 Task: Create a section Continuous Delivery Sprint and in the section, add a milestone Artificial Intelligence Chatbot Implementation in the project TruTech.
Action: Mouse moved to (45, 368)
Screenshot: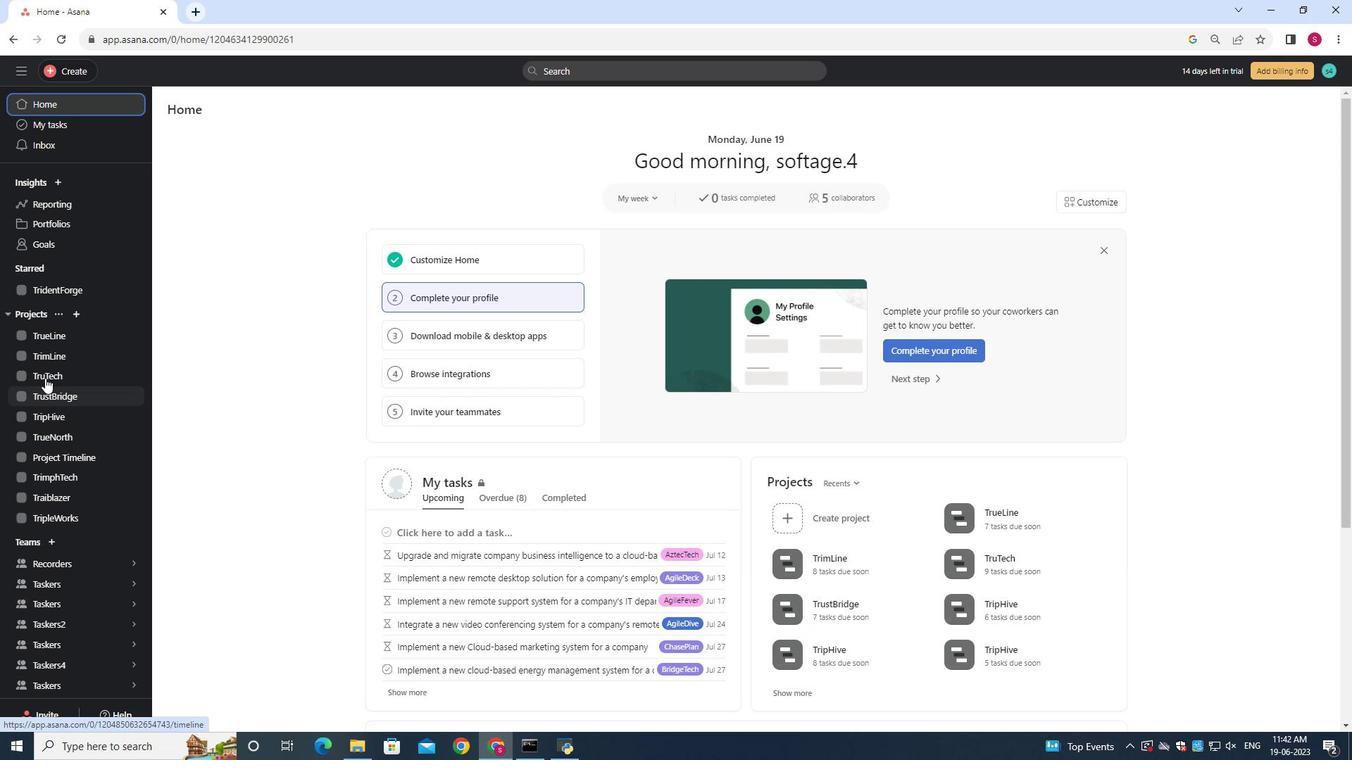 
Action: Mouse pressed left at (45, 368)
Screenshot: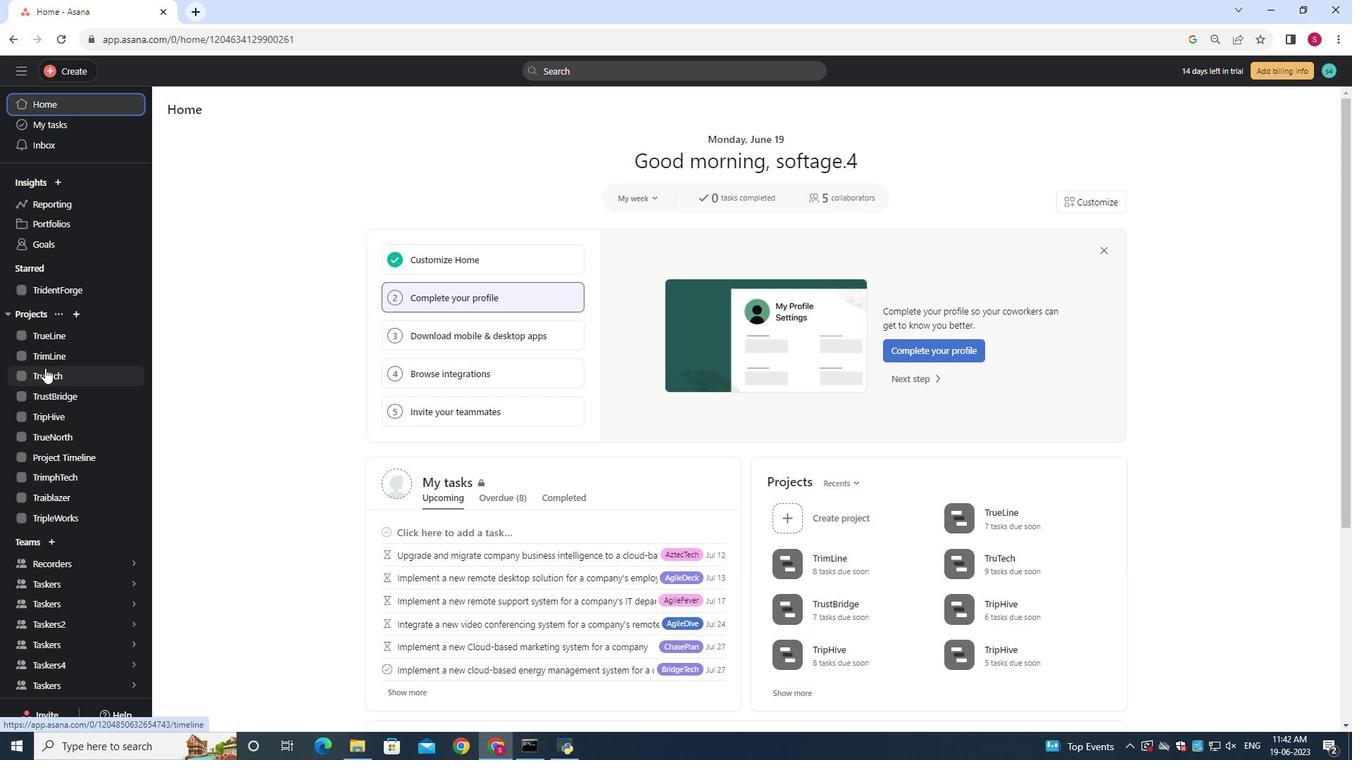 
Action: Mouse moved to (225, 167)
Screenshot: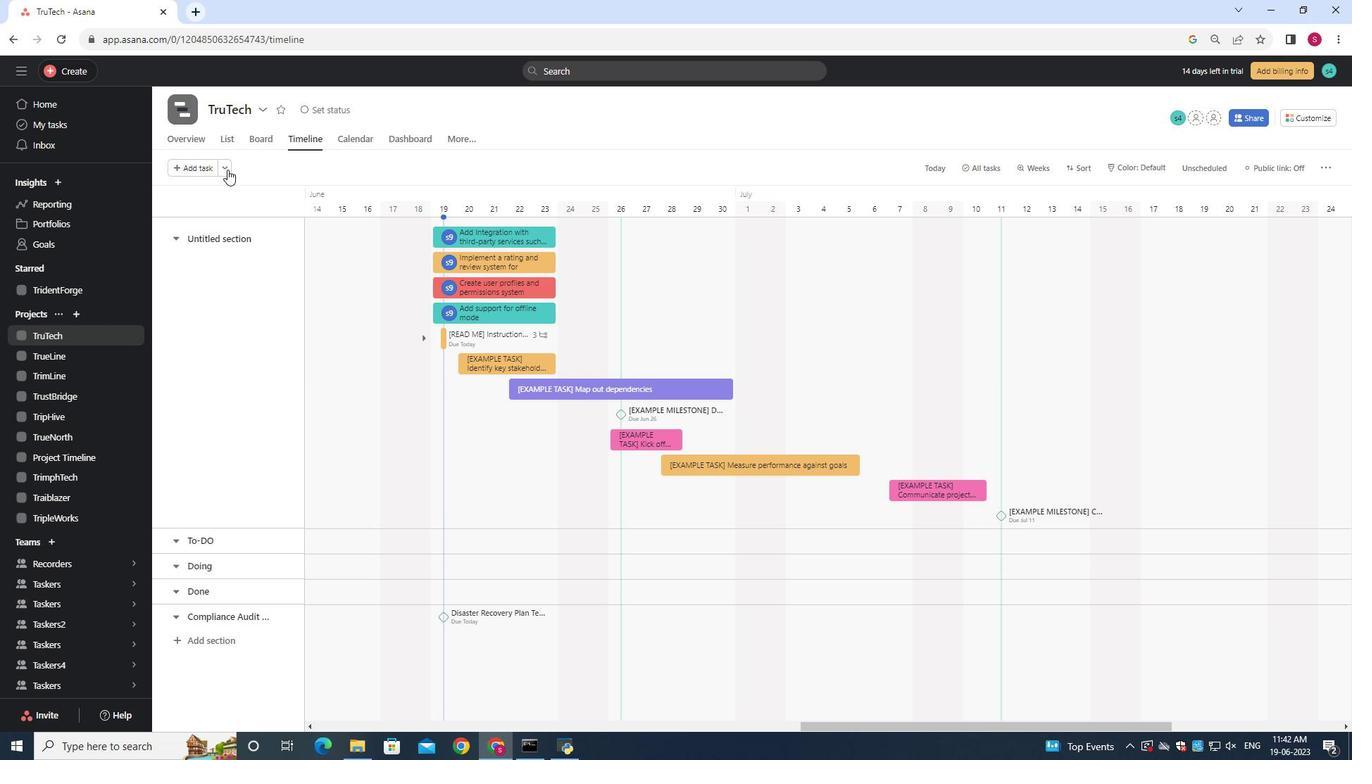 
Action: Mouse pressed left at (225, 167)
Screenshot: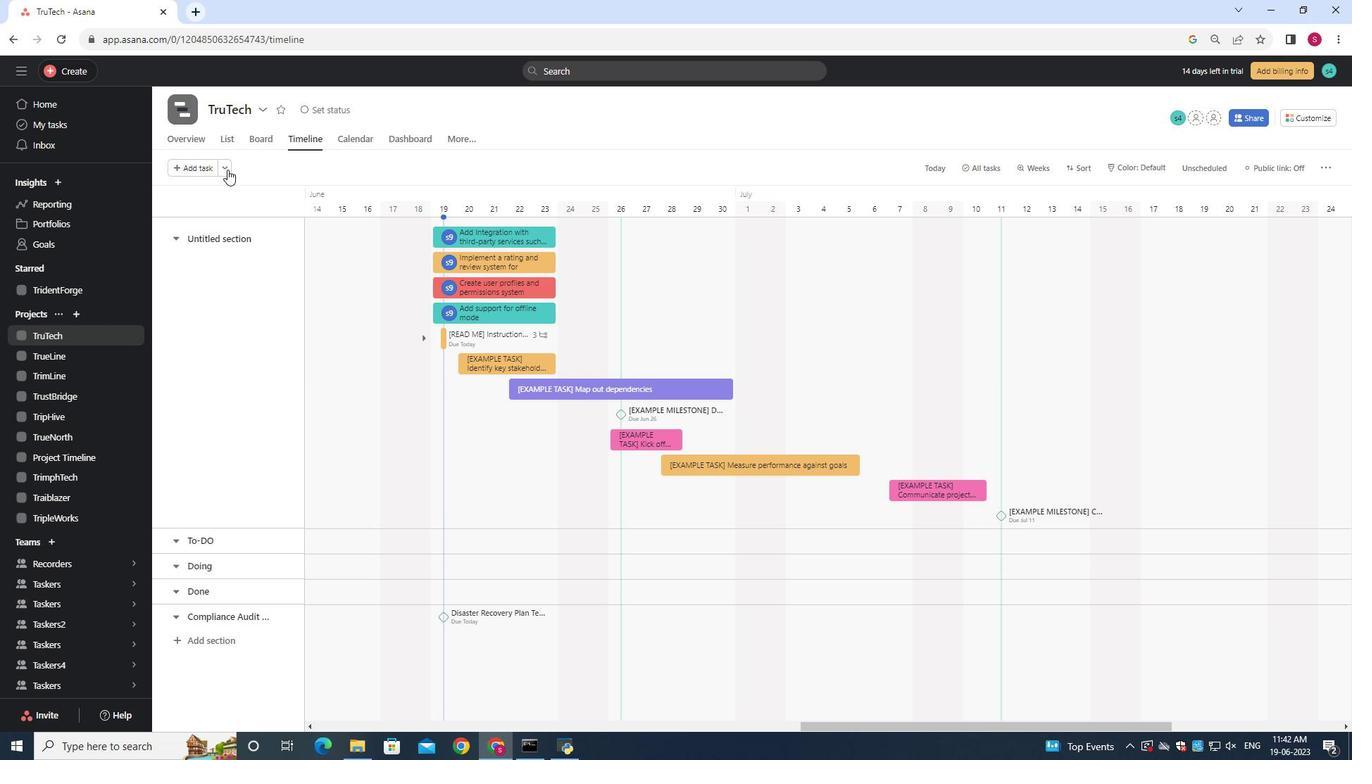 
Action: Mouse moved to (248, 191)
Screenshot: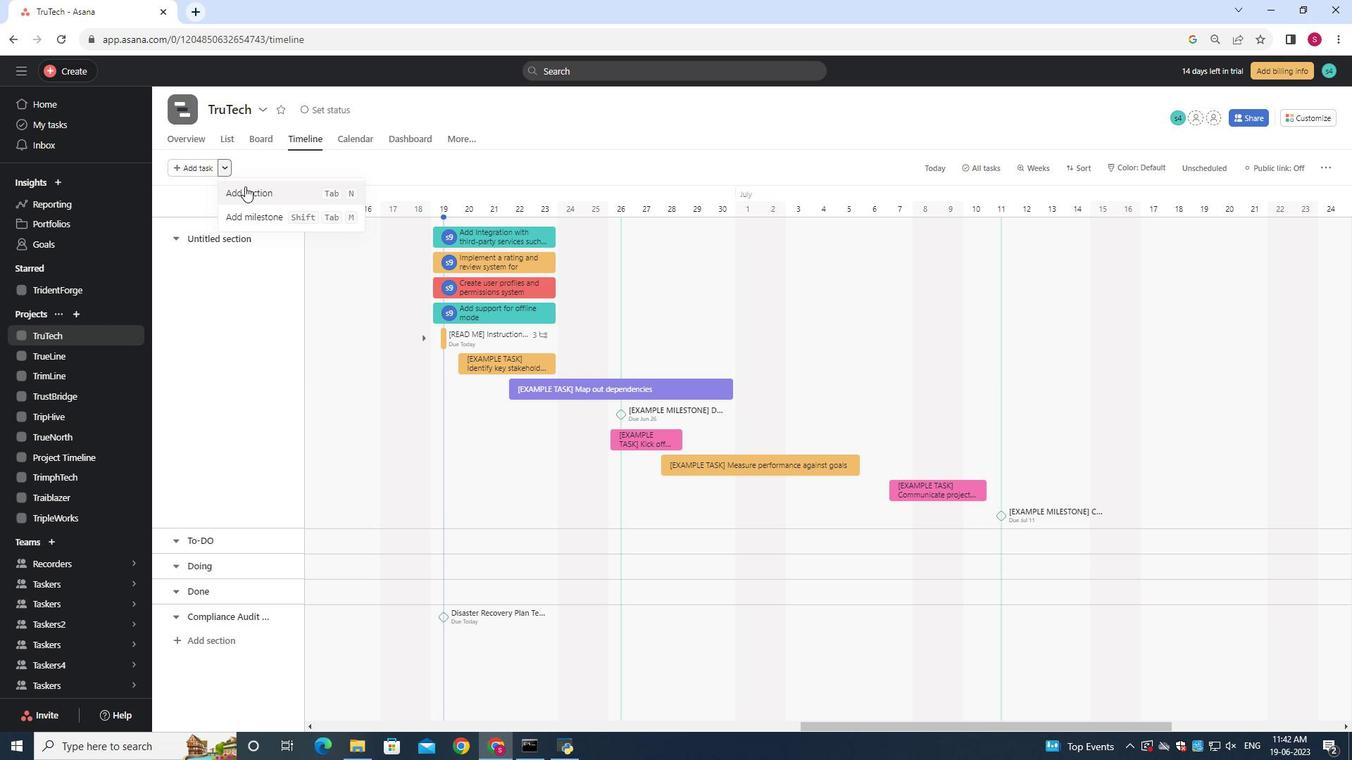 
Action: Mouse pressed left at (248, 191)
Screenshot: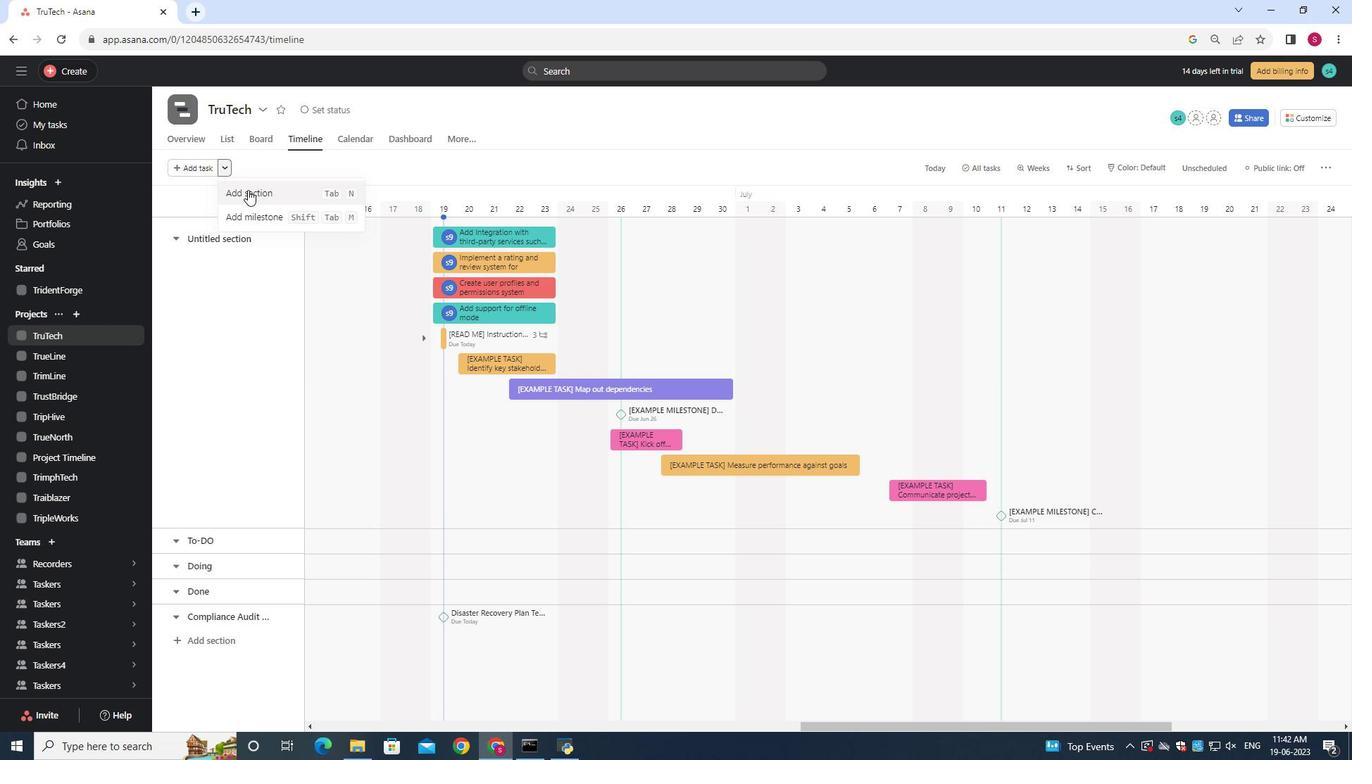 
Action: Key pressed <Key.shift>Continuous<Key.space><Key.shift>Delivery<Key.space><Key.shift>Sprint
Screenshot: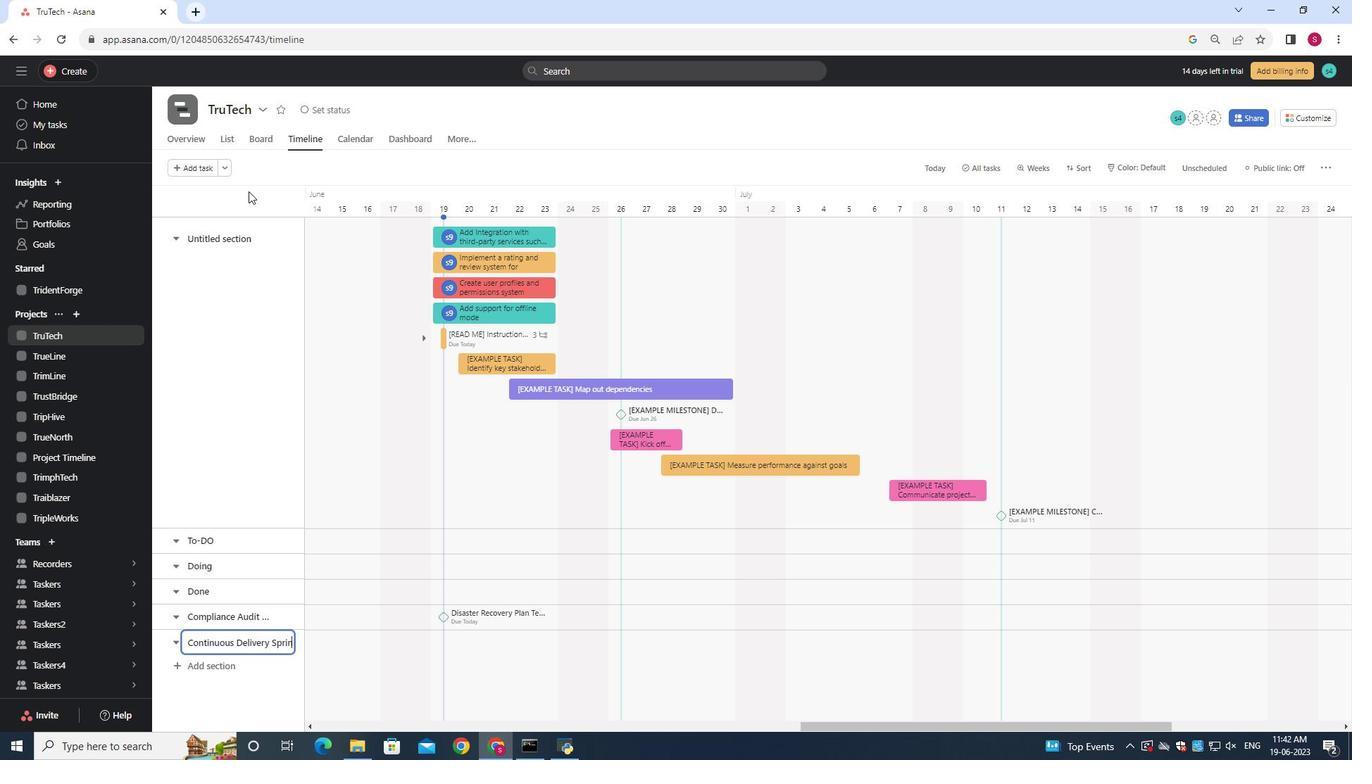 
Action: Mouse moved to (345, 651)
Screenshot: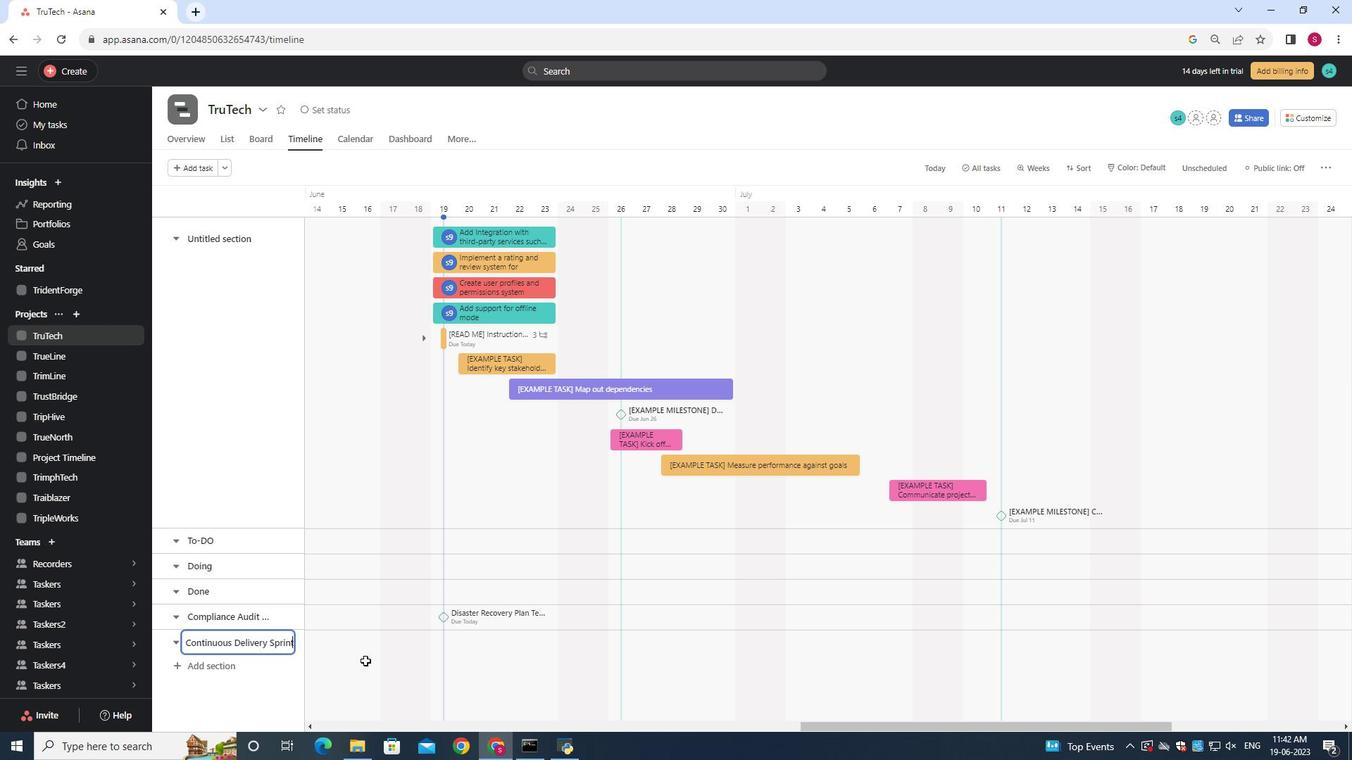 
Action: Mouse pressed left at (345, 651)
Screenshot: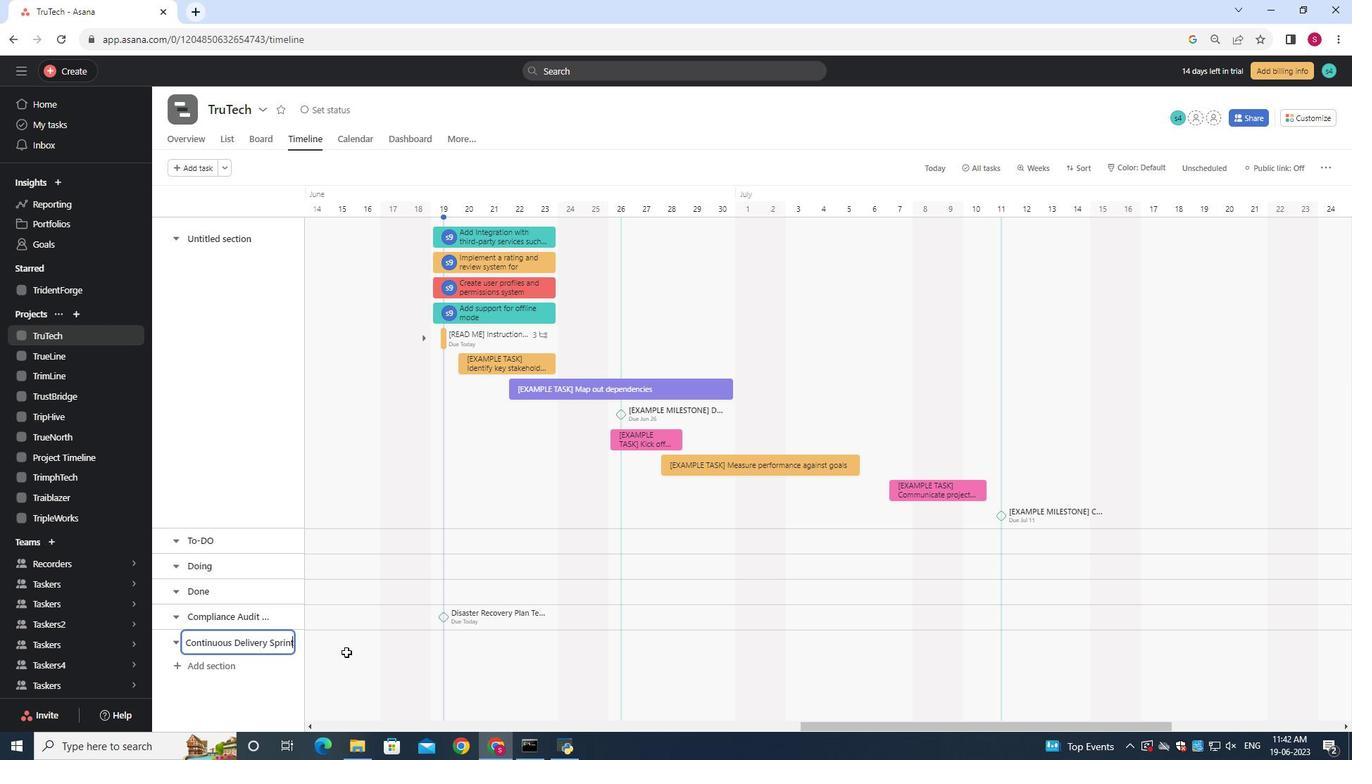 
Action: Key pressed <Key.shift><Key.shift><Key.shift><Key.shift><Key.shift><Key.shift>Artificial<Key.space><Key.shift>Intelligence<Key.space><Key.shift>Chtbot<Key.space><Key.shift><Key.shift><Key.shift><Key.shift><Key.shift><Key.shift><Key.shift><Key.shift><Key.shift><Key.shift><Key.shift><Key.shift><Key.shift><Key.shift><Key.shift>Implementation
Screenshot: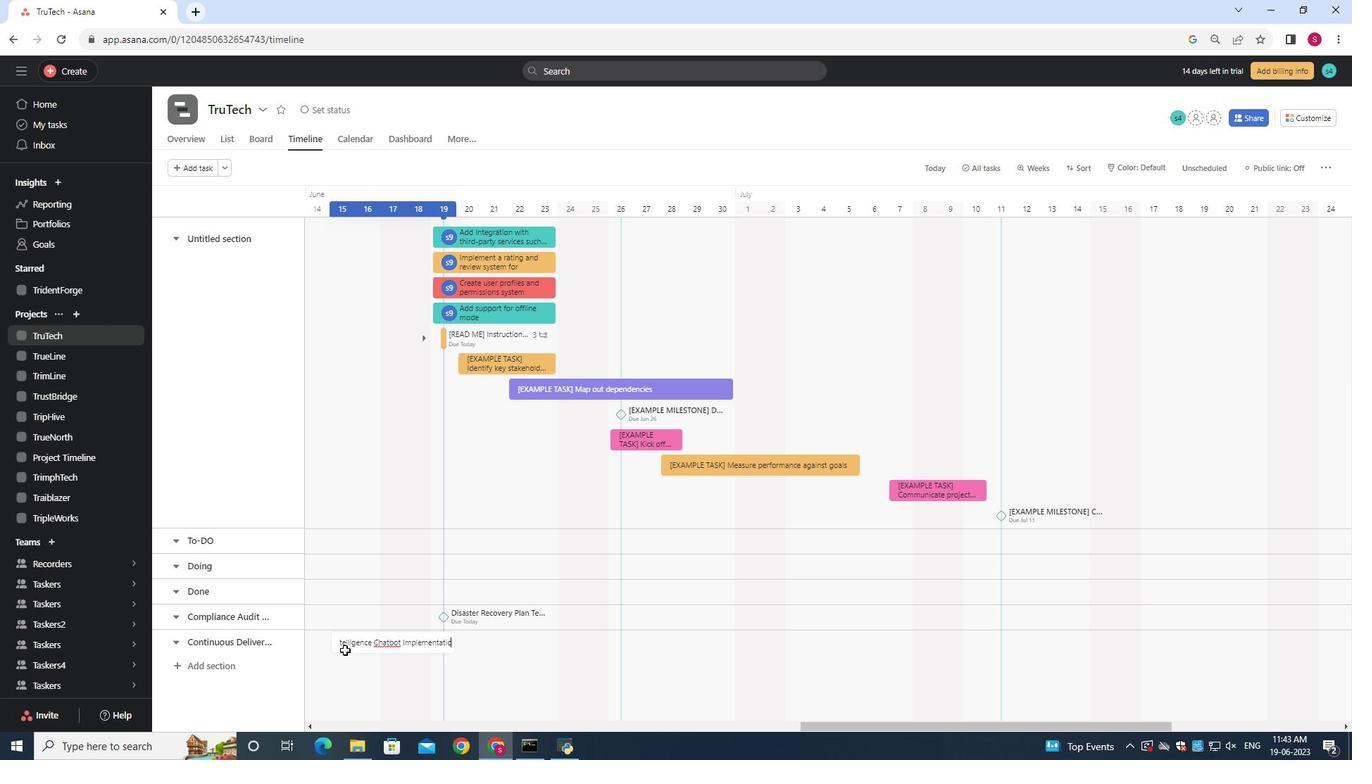 
Action: Mouse moved to (379, 646)
Screenshot: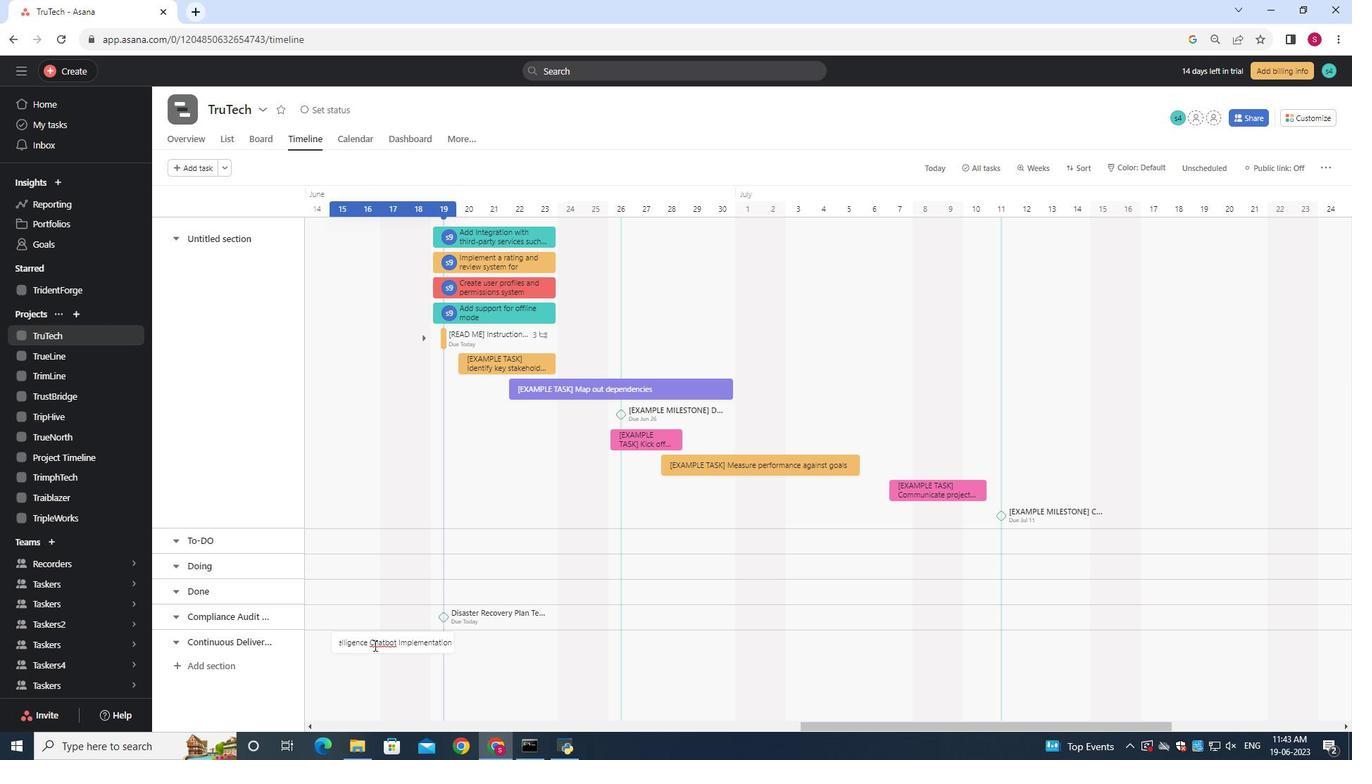 
Action: Mouse pressed right at (379, 646)
Screenshot: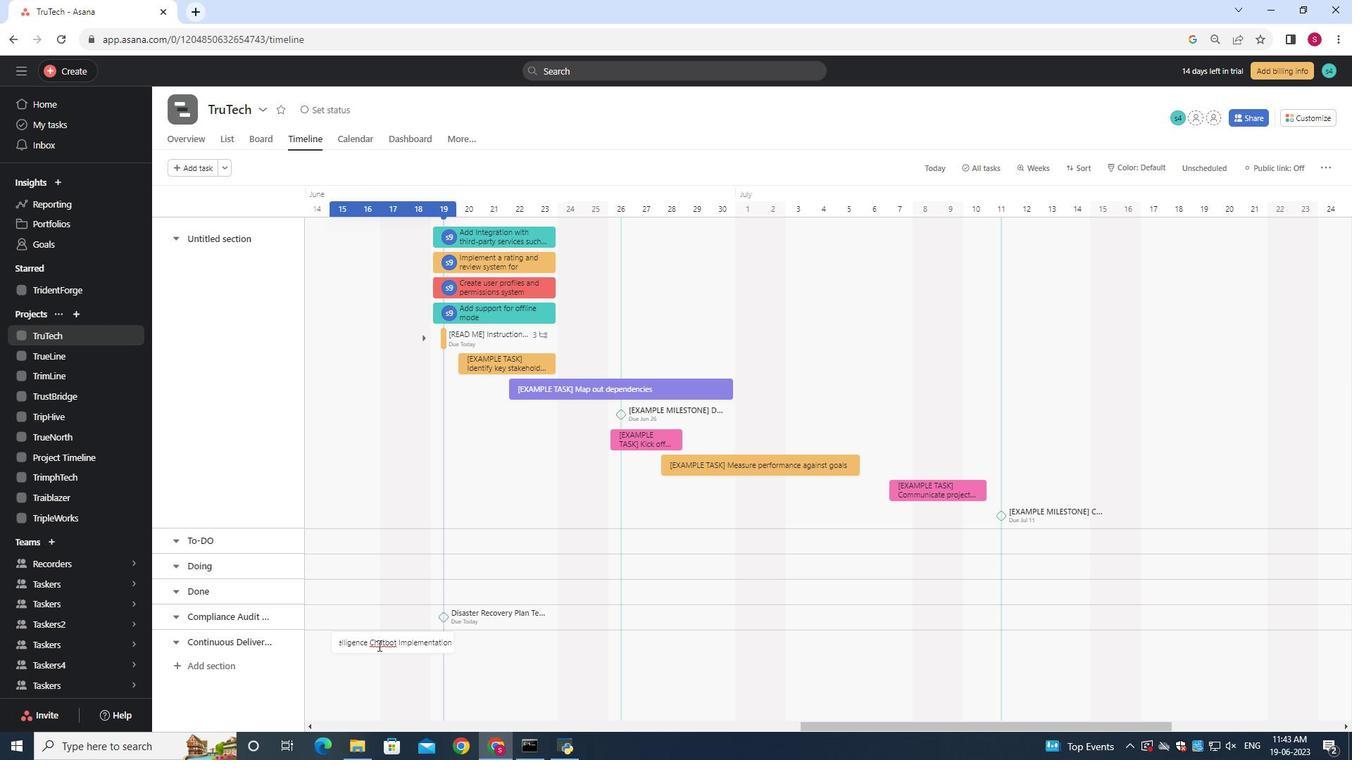 
Action: Mouse moved to (407, 584)
Screenshot: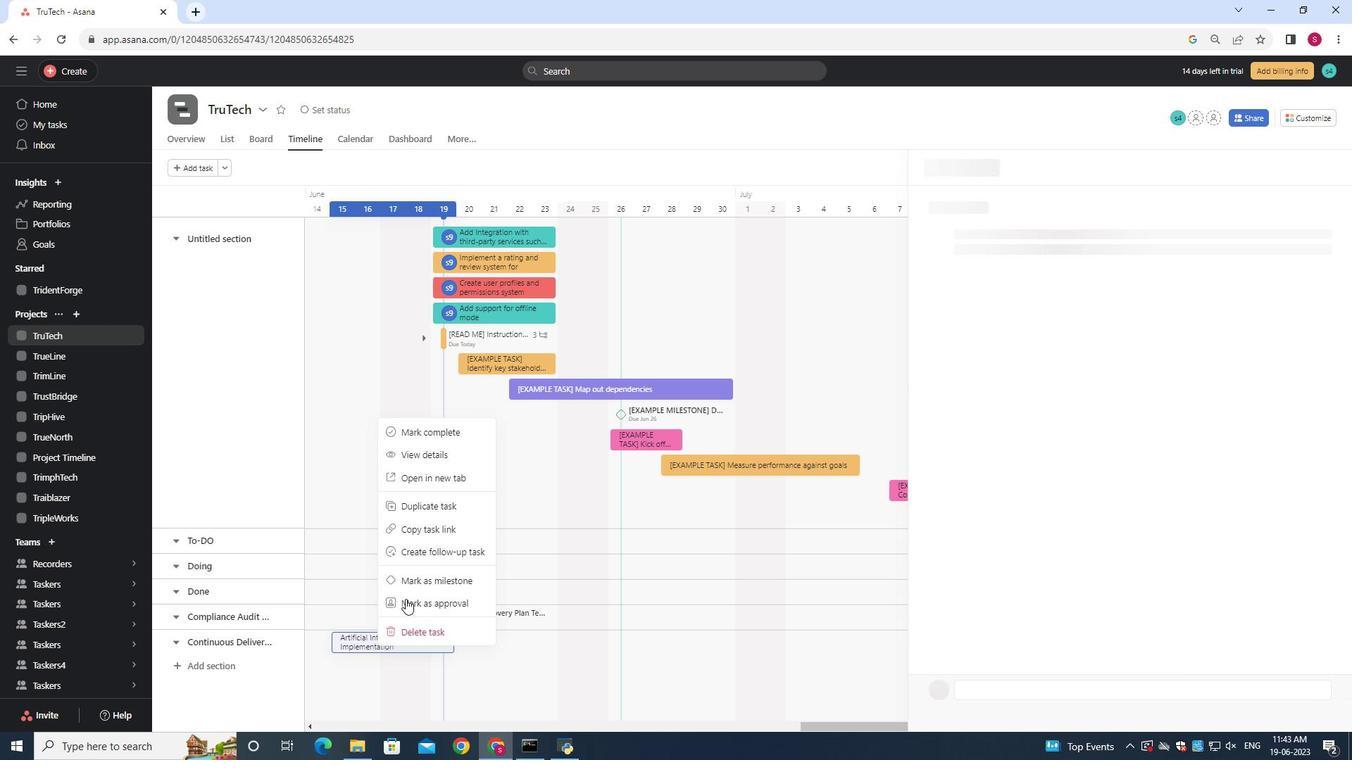 
Action: Mouse pressed left at (407, 584)
Screenshot: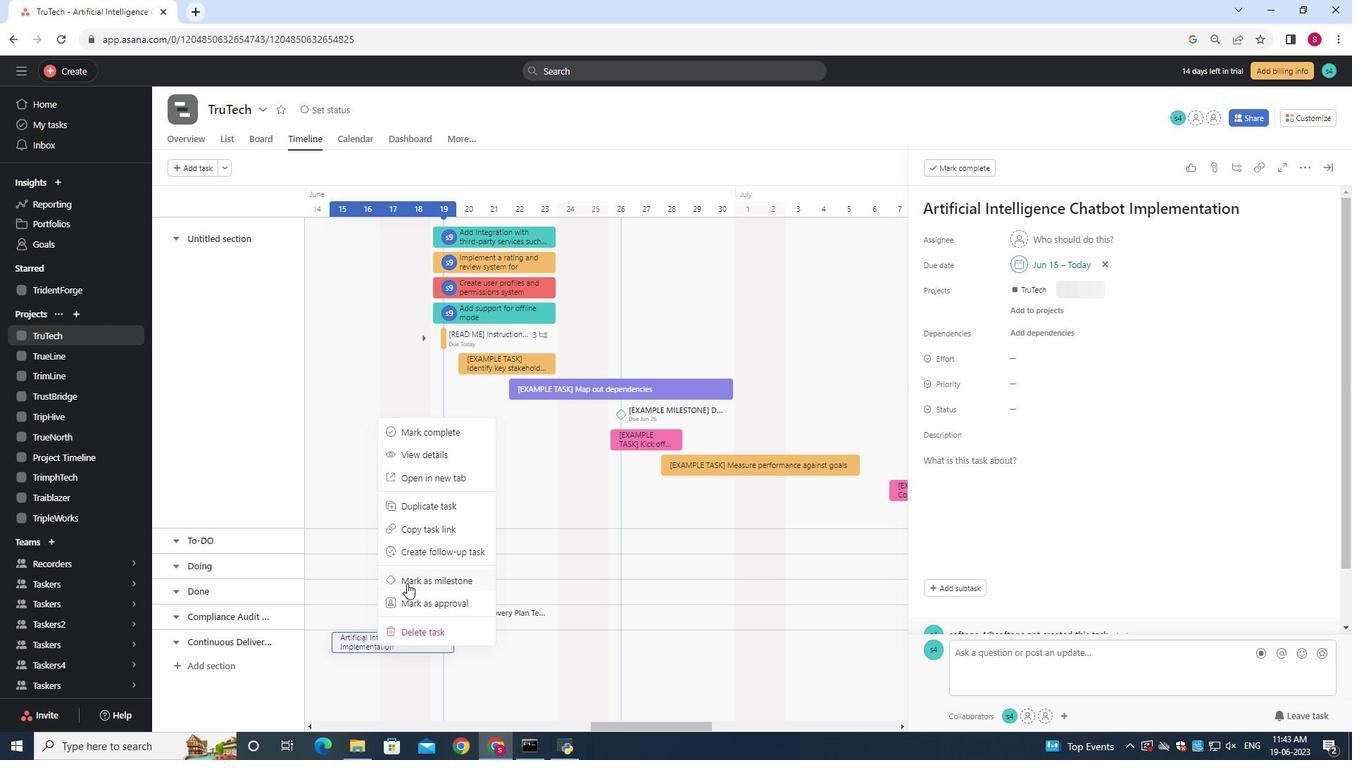 
